 Task: Add Xlear Nasal Spray with Moisturizing Xylitol to the cart.
Action: Mouse moved to (261, 118)
Screenshot: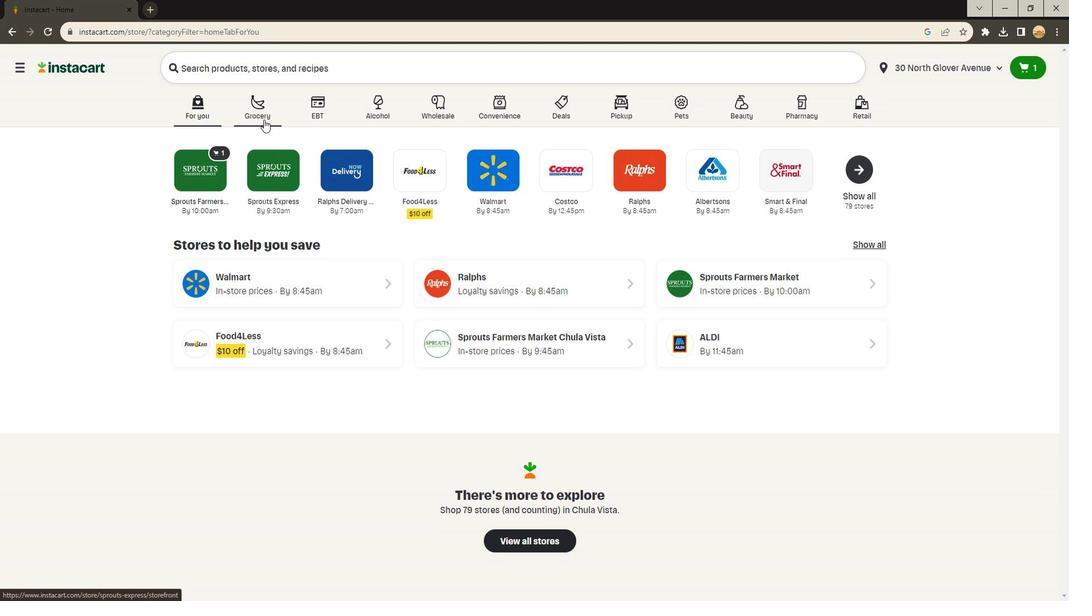 
Action: Mouse pressed left at (261, 118)
Screenshot: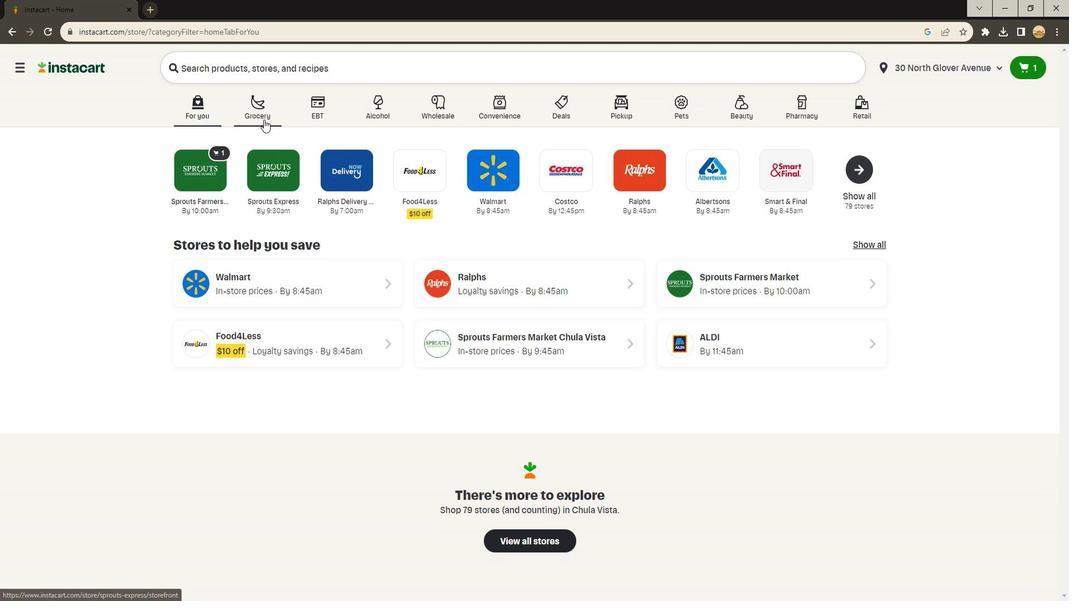
Action: Mouse moved to (262, 306)
Screenshot: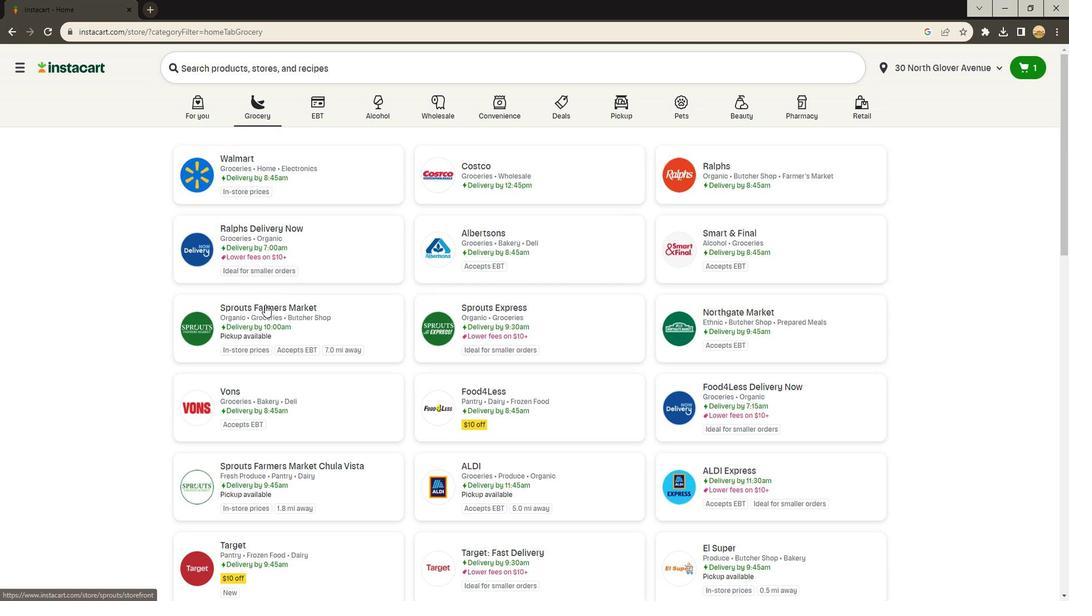 
Action: Mouse pressed left at (262, 306)
Screenshot: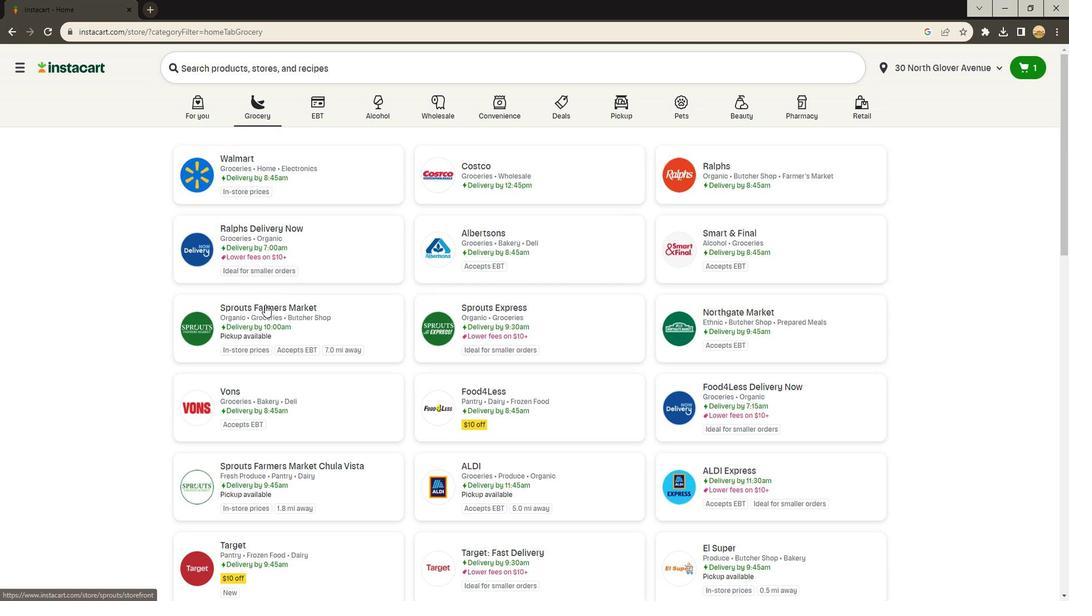 
Action: Mouse moved to (46, 299)
Screenshot: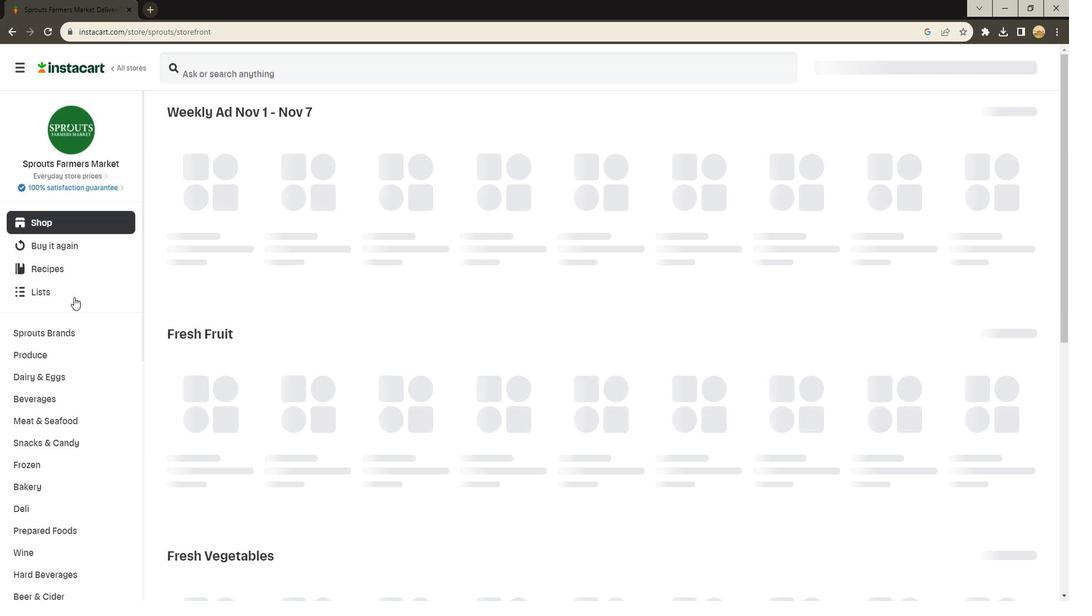 
Action: Mouse scrolled (46, 298) with delta (0, 0)
Screenshot: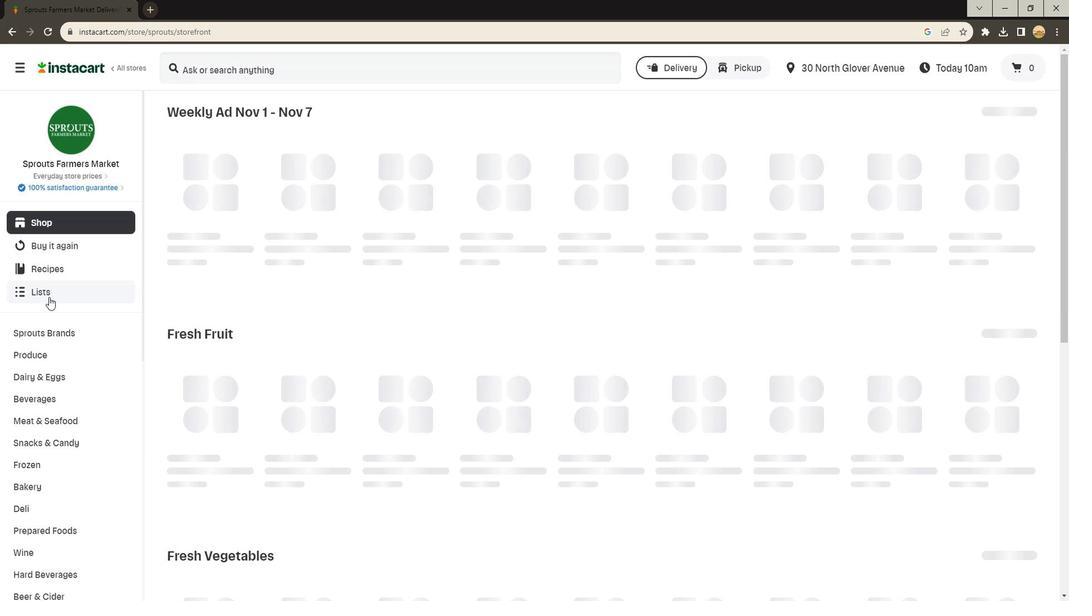 
Action: Mouse moved to (46, 299)
Screenshot: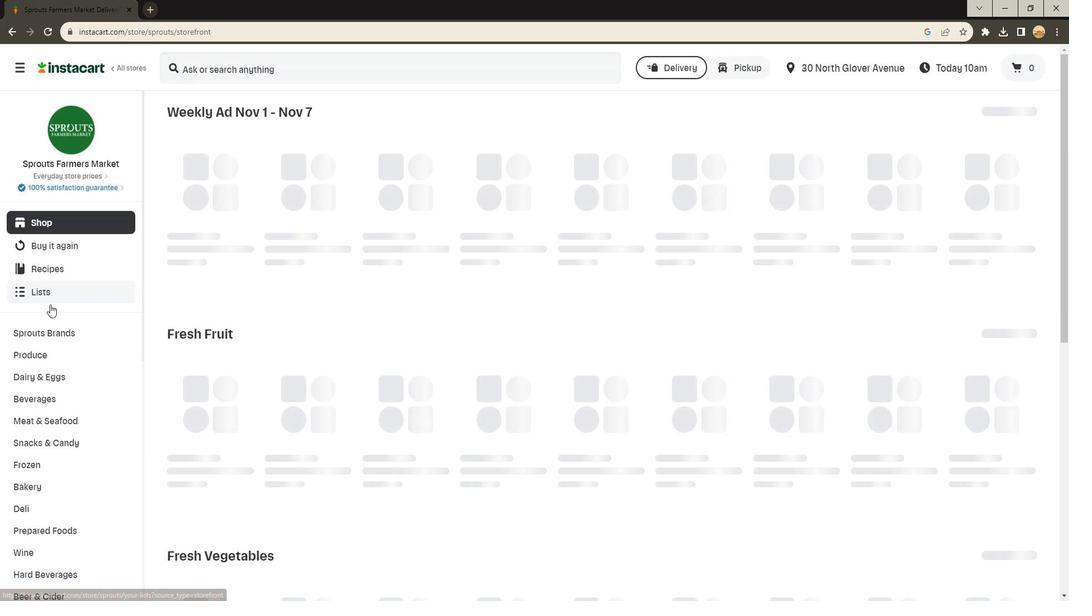 
Action: Mouse scrolled (46, 299) with delta (0, 0)
Screenshot: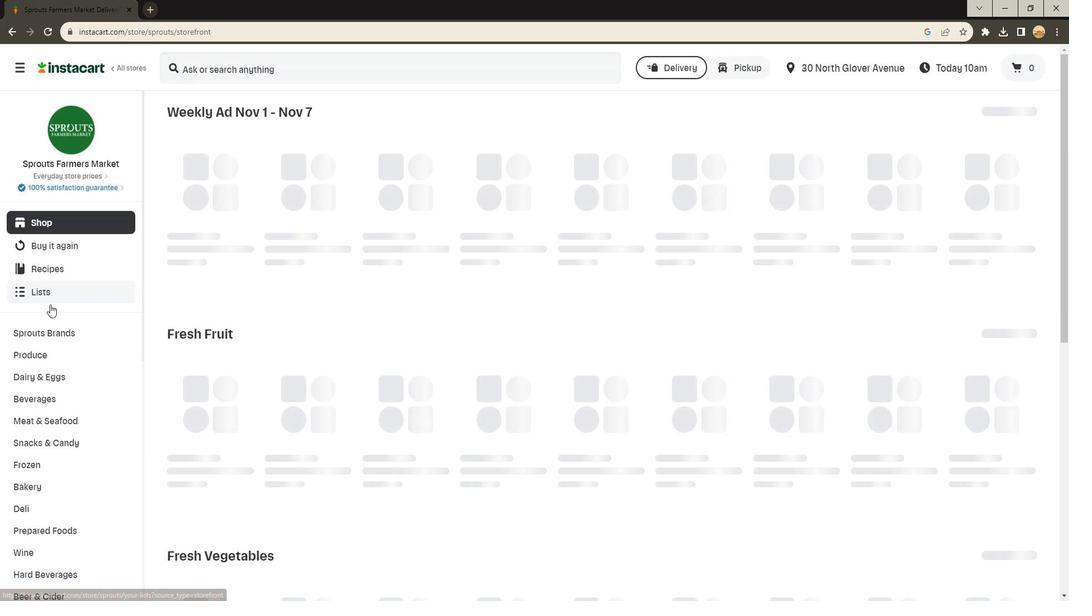 
Action: Mouse moved to (46, 304)
Screenshot: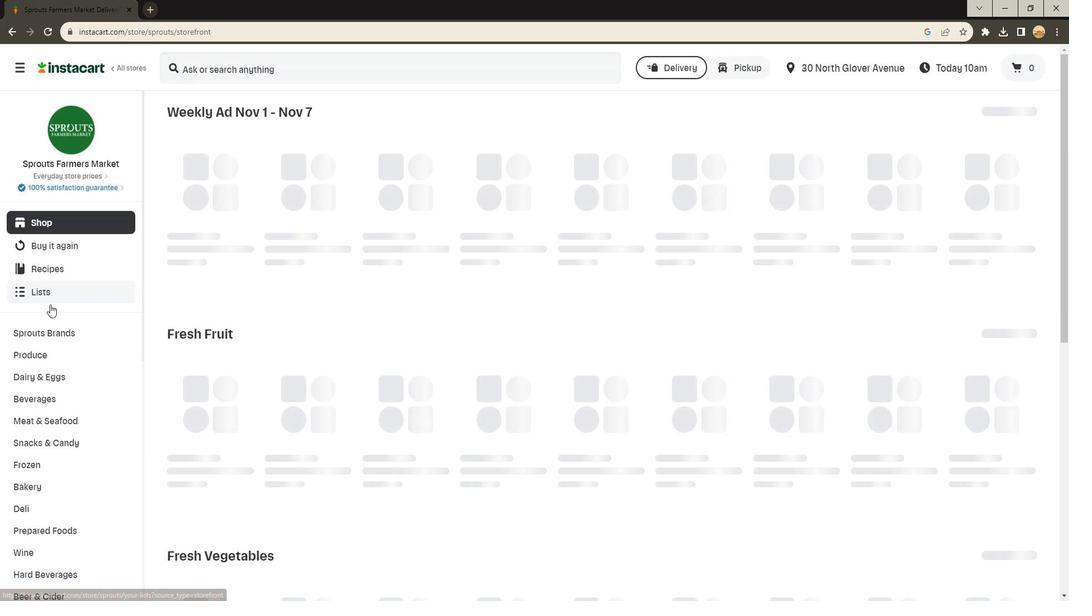 
Action: Mouse scrolled (46, 304) with delta (0, 0)
Screenshot: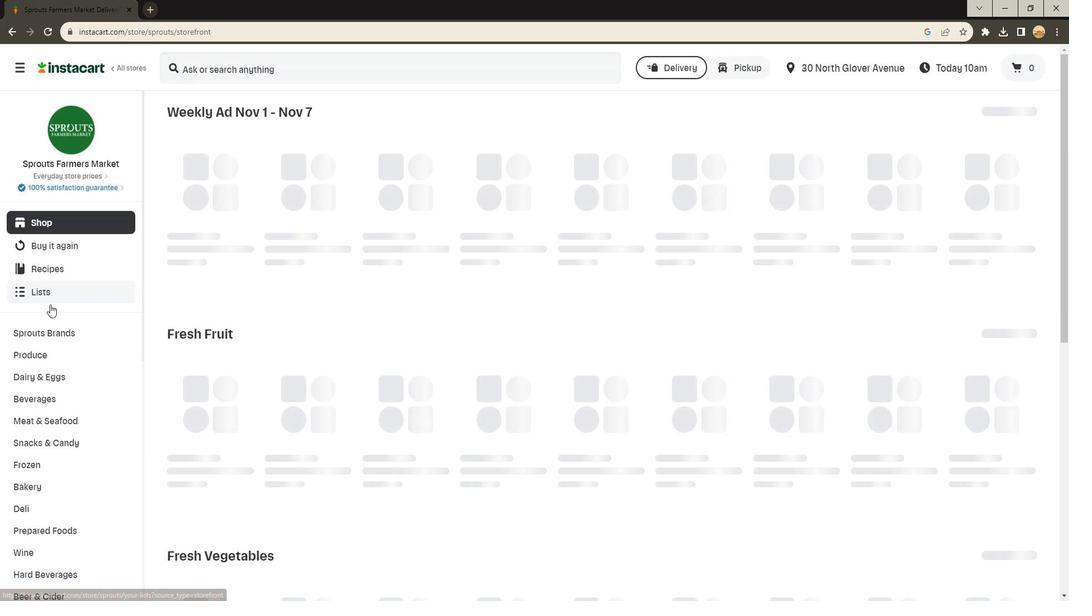 
Action: Mouse moved to (47, 307)
Screenshot: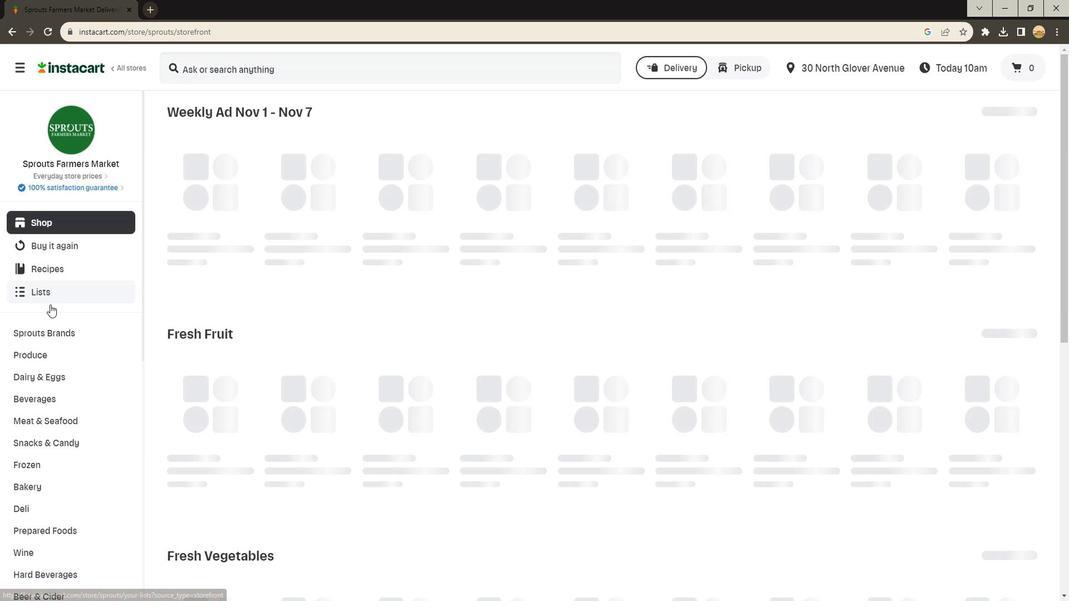 
Action: Mouse scrolled (47, 306) with delta (0, 0)
Screenshot: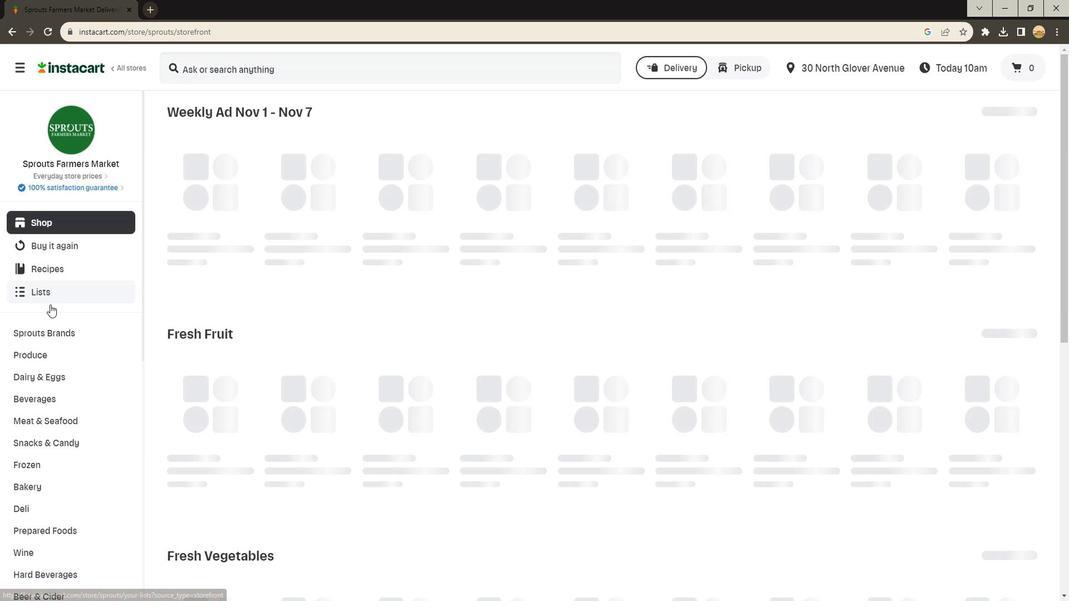 
Action: Mouse scrolled (47, 306) with delta (0, 0)
Screenshot: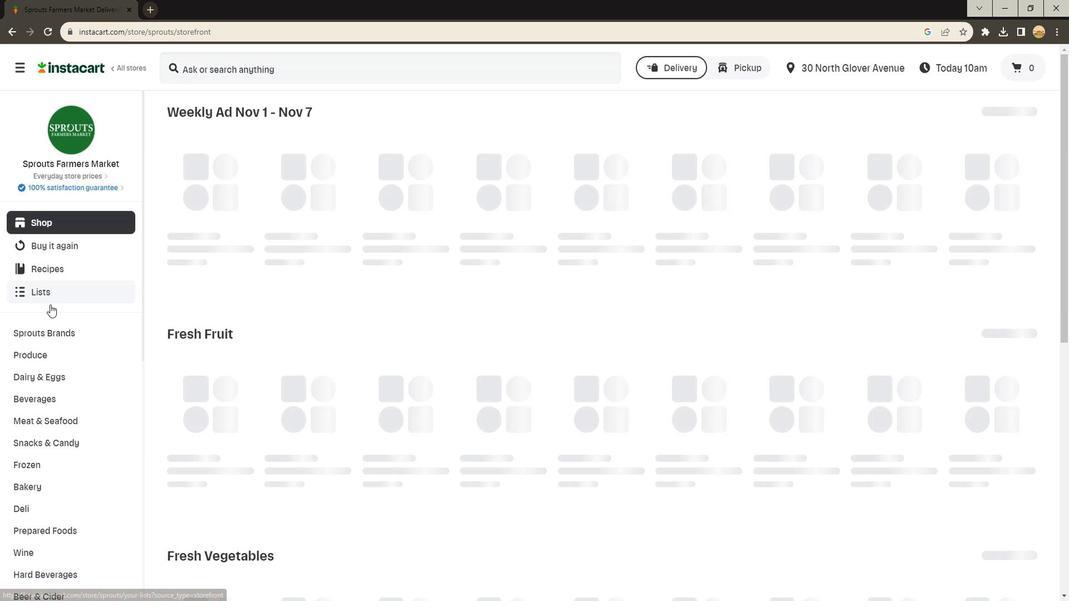 
Action: Mouse scrolled (47, 306) with delta (0, 0)
Screenshot: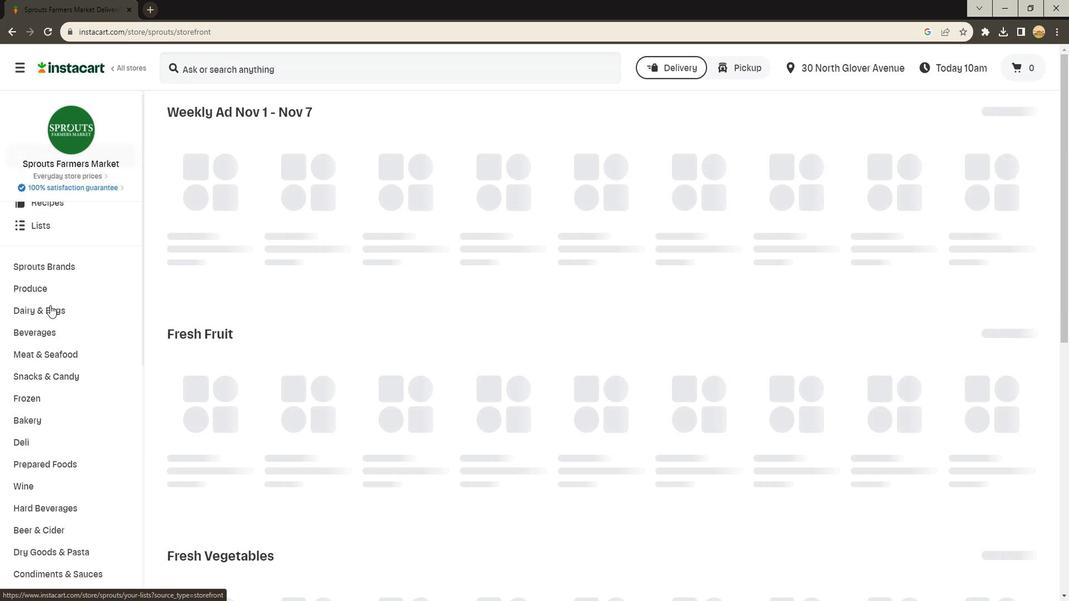 
Action: Mouse scrolled (47, 306) with delta (0, 0)
Screenshot: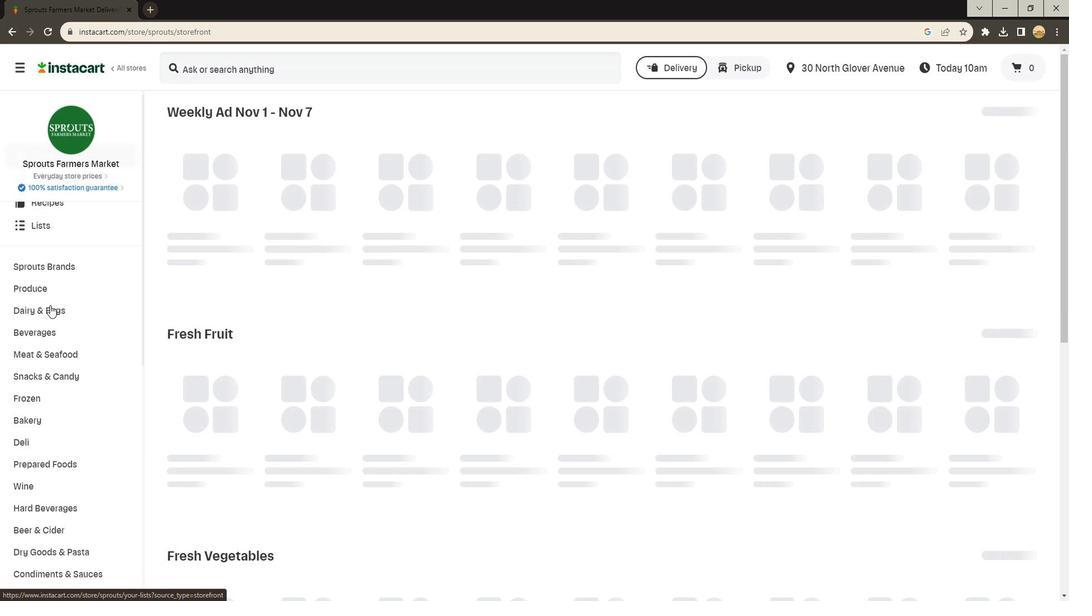 
Action: Mouse moved to (50, 375)
Screenshot: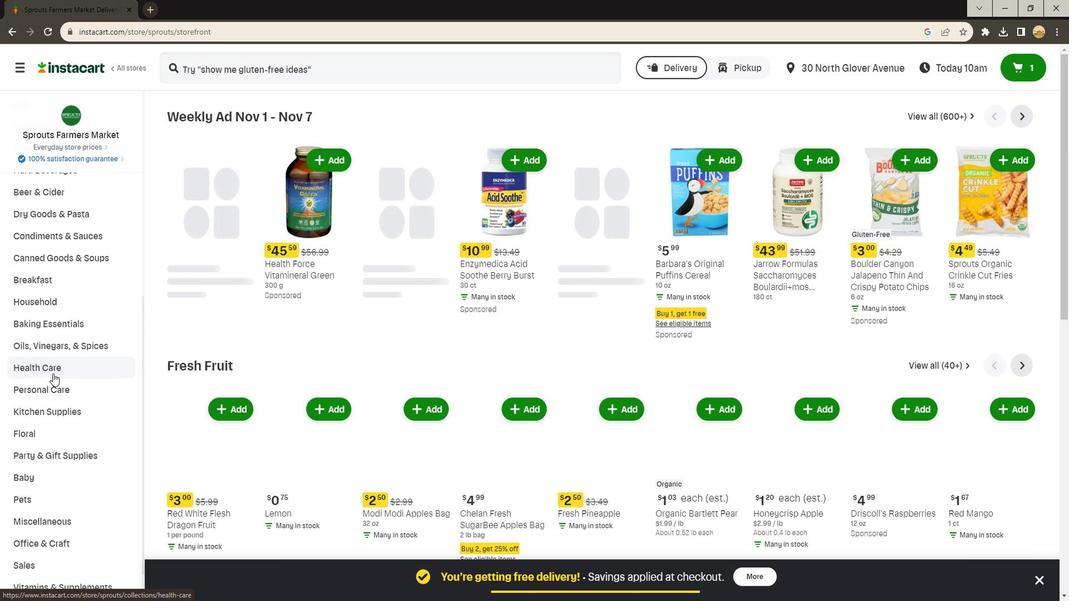 
Action: Mouse pressed left at (50, 375)
Screenshot: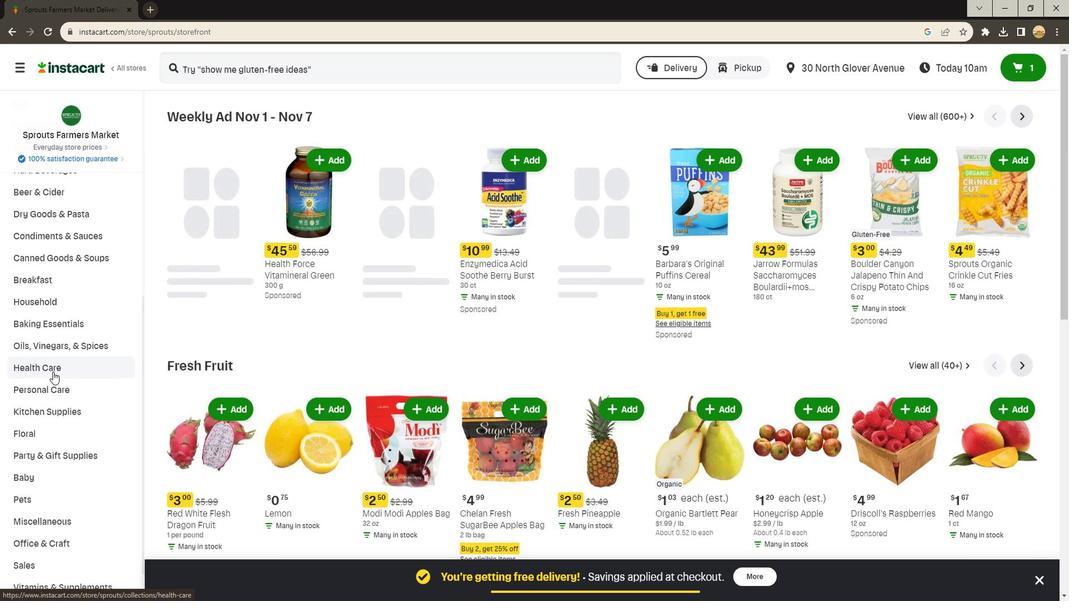 
Action: Mouse moved to (277, 135)
Screenshot: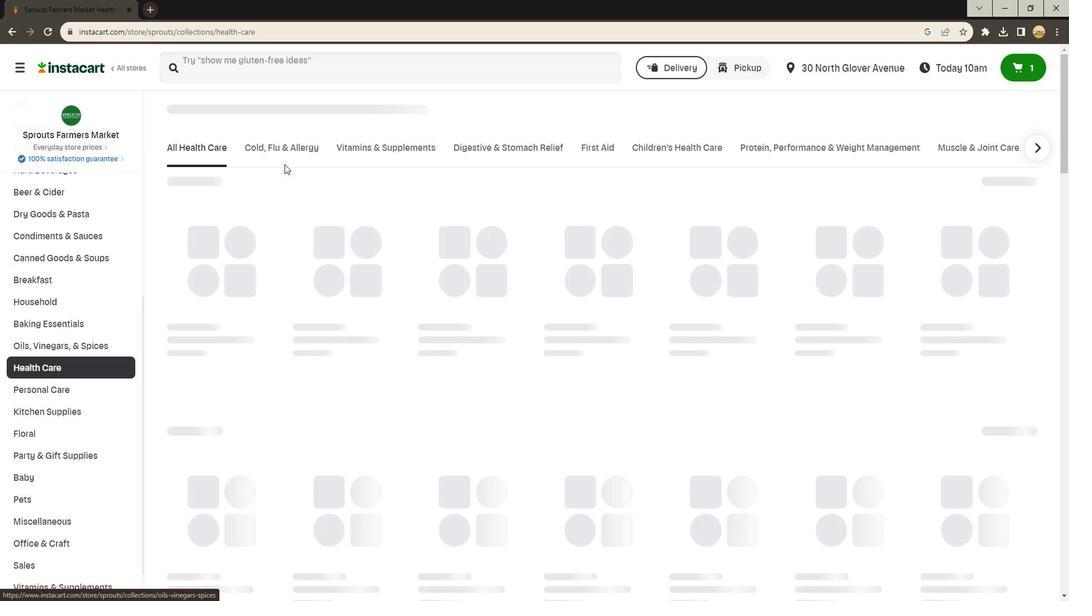 
Action: Mouse pressed left at (277, 135)
Screenshot: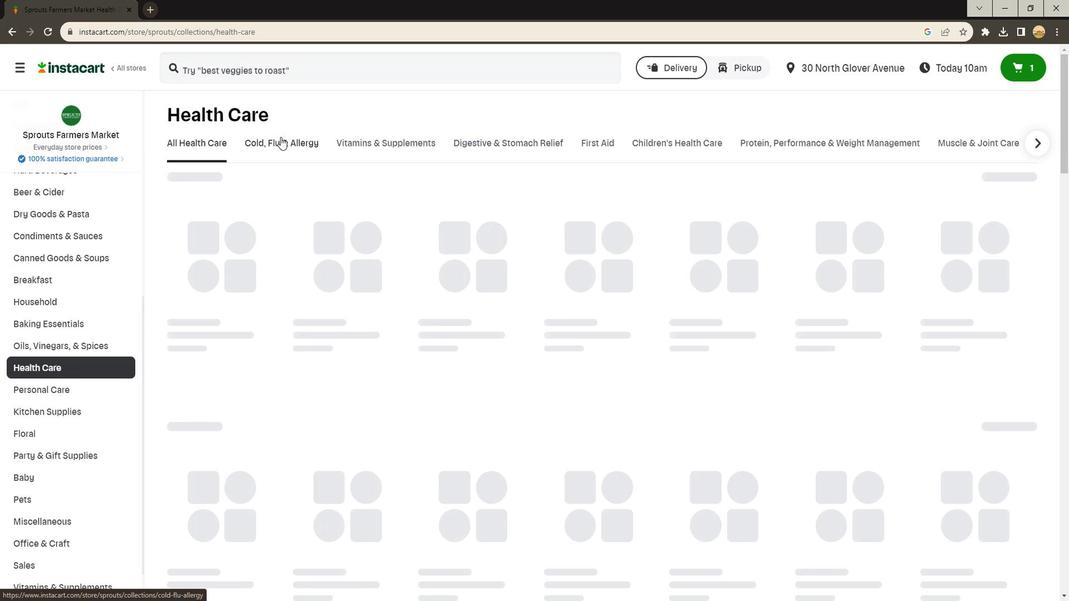 
Action: Mouse moved to (744, 197)
Screenshot: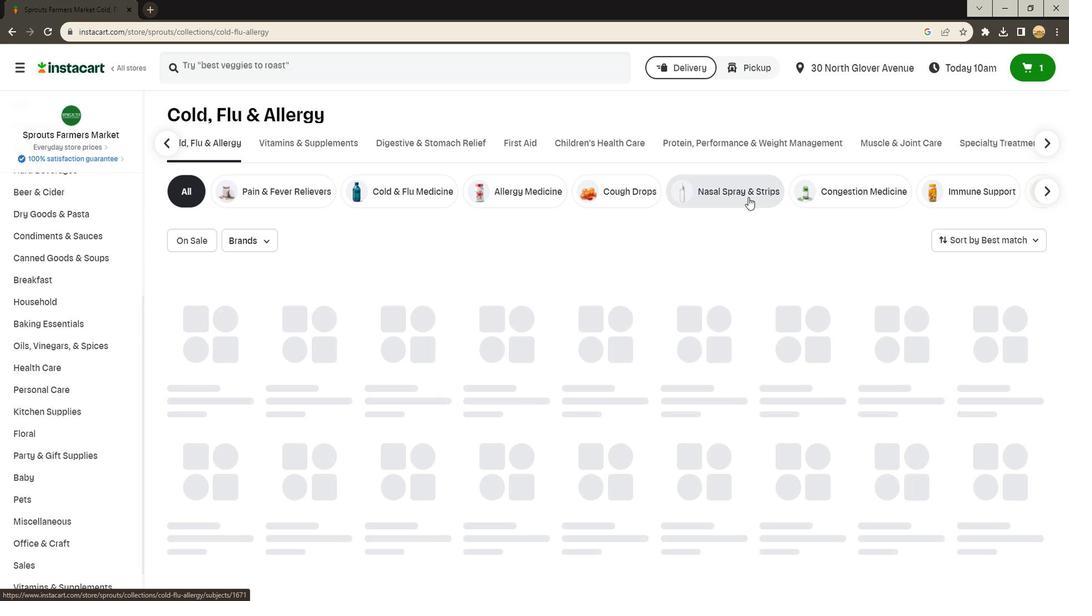 
Action: Mouse pressed left at (744, 197)
Screenshot: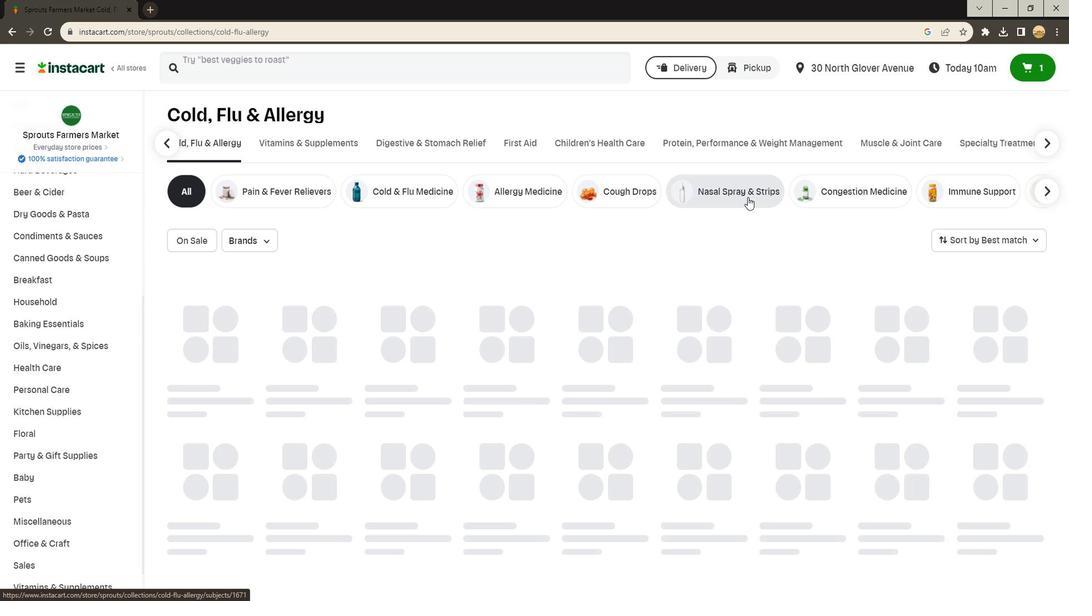 
Action: Mouse moved to (311, 62)
Screenshot: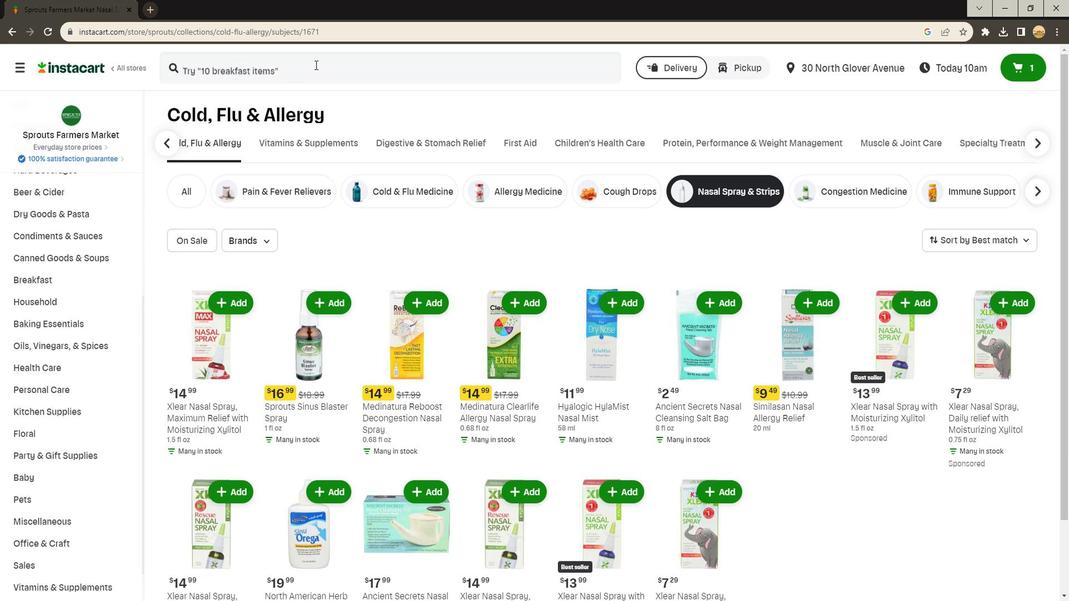
Action: Mouse pressed left at (311, 62)
Screenshot: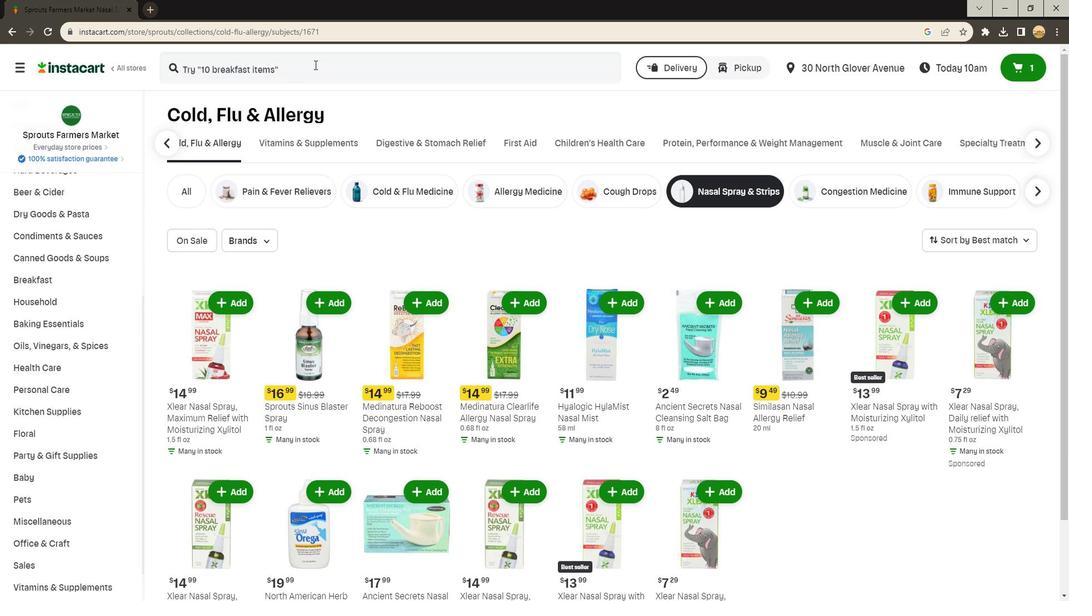 
Action: Key pressed <Key.shift>Xlear<Key.space><Key.shift><Key.shift><Key.shift><Key.shift><Key.shift><Key.shift><Key.shift><Key.shift><Key.shift><Key.shift><Key.shift>Nasal<Key.space><Key.shift>Spray<Key.space><Key.shift>With<Key.space><Key.shift>Moisturizing<Key.space><Key.shift><Key.shift><Key.shift><Key.shift><Key.shift><Key.shift><Key.shift><Key.shift><Key.shift>Xylito<Key.space><Key.enter>
Screenshot: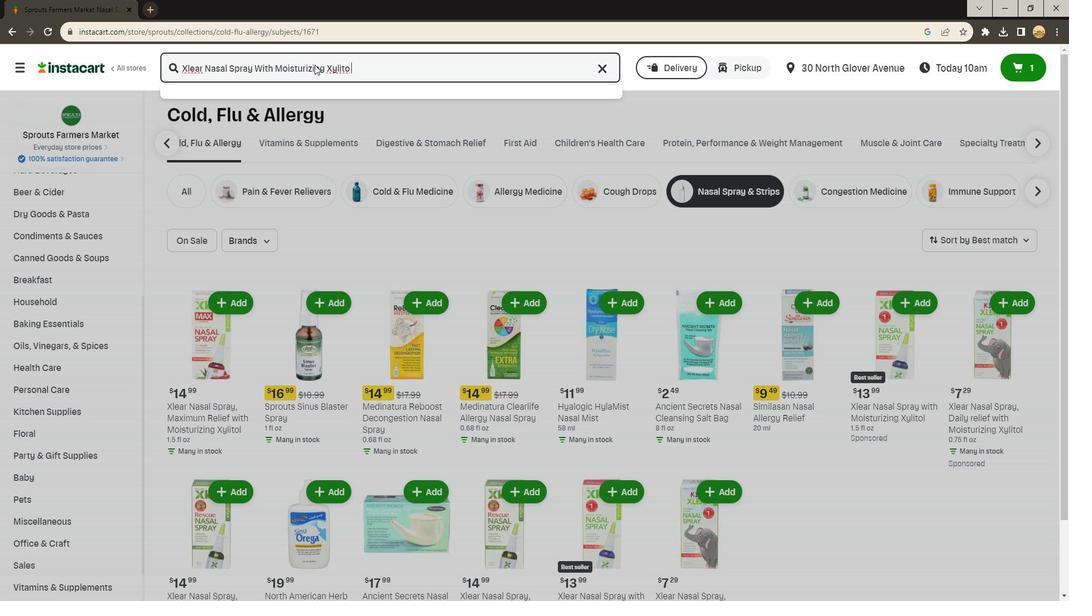 
Action: Mouse moved to (296, 174)
Screenshot: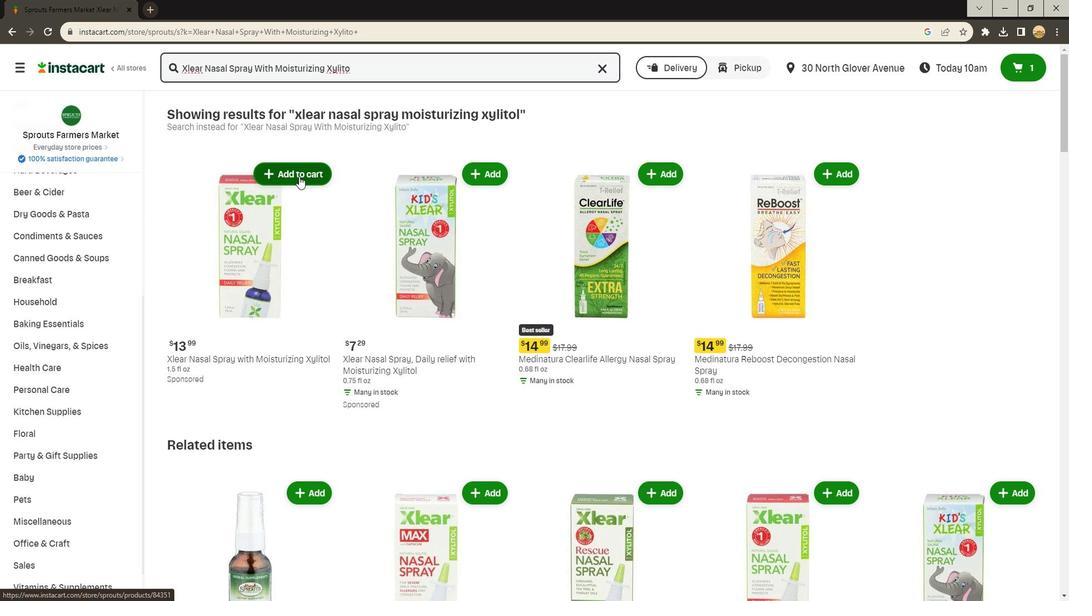 
Action: Mouse pressed left at (296, 174)
Screenshot: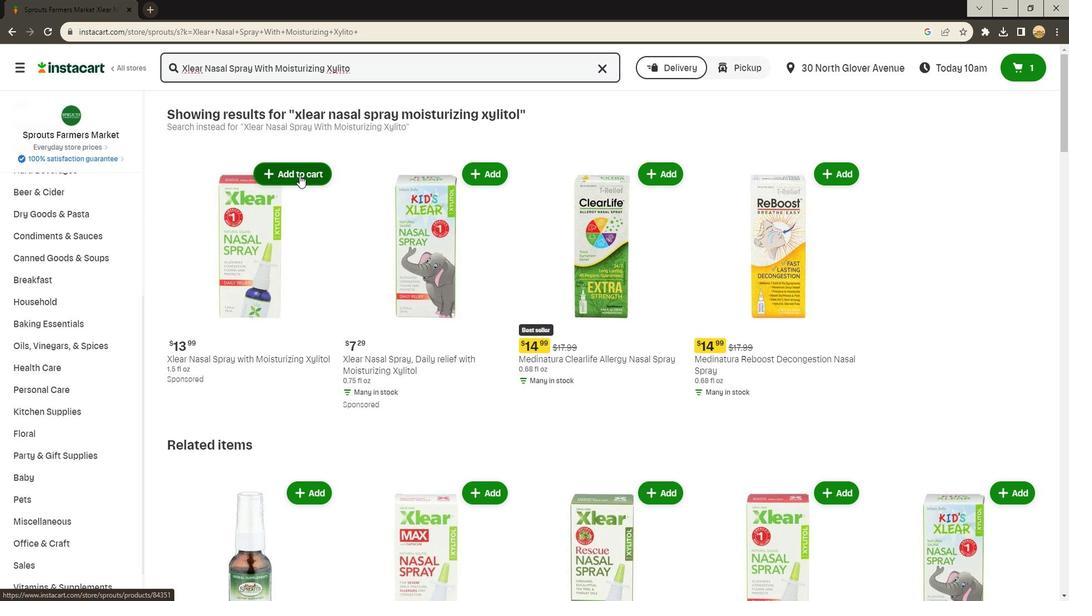 
Action: Mouse moved to (311, 309)
Screenshot: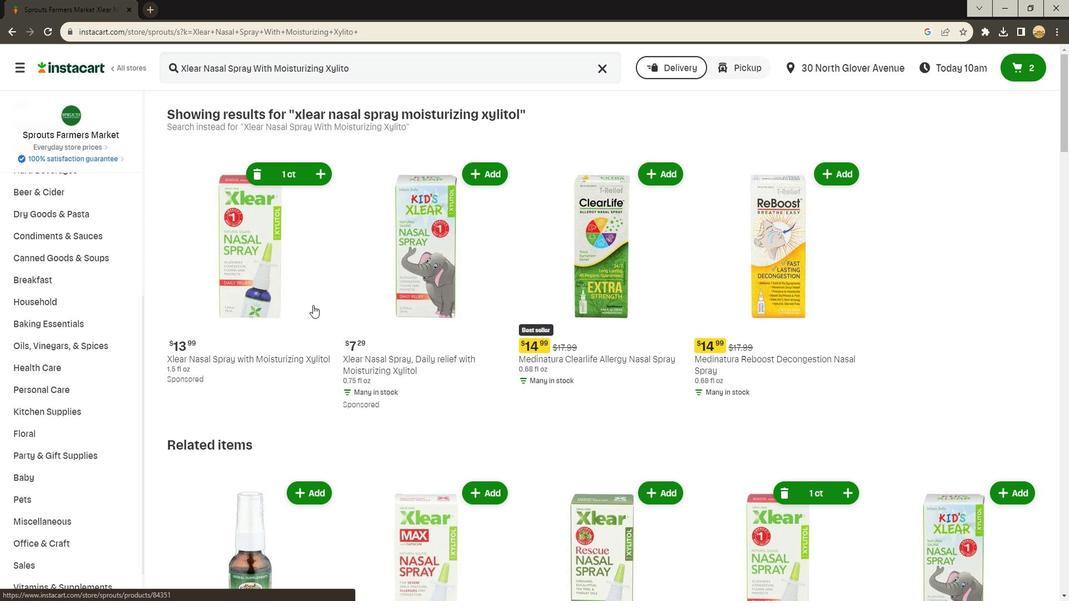 
